 Task: Order to send to back.
Action: Mouse moved to (462, 398)
Screenshot: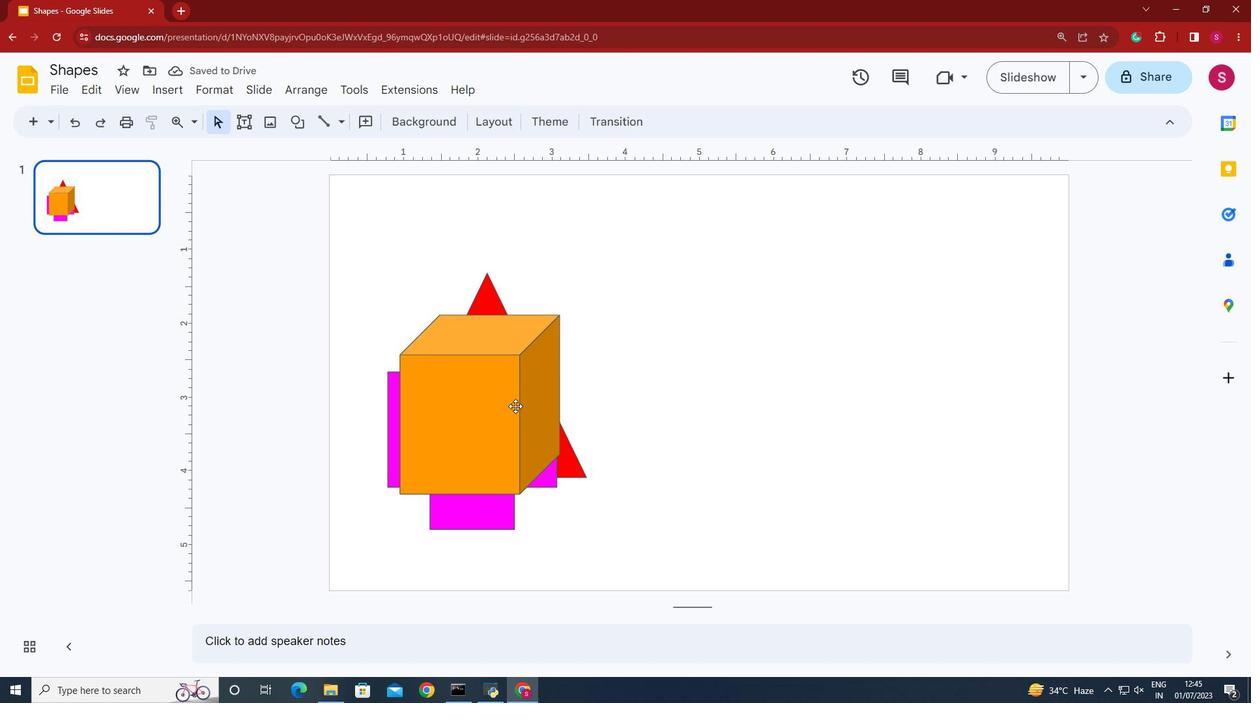 
Action: Mouse pressed left at (462, 398)
Screenshot: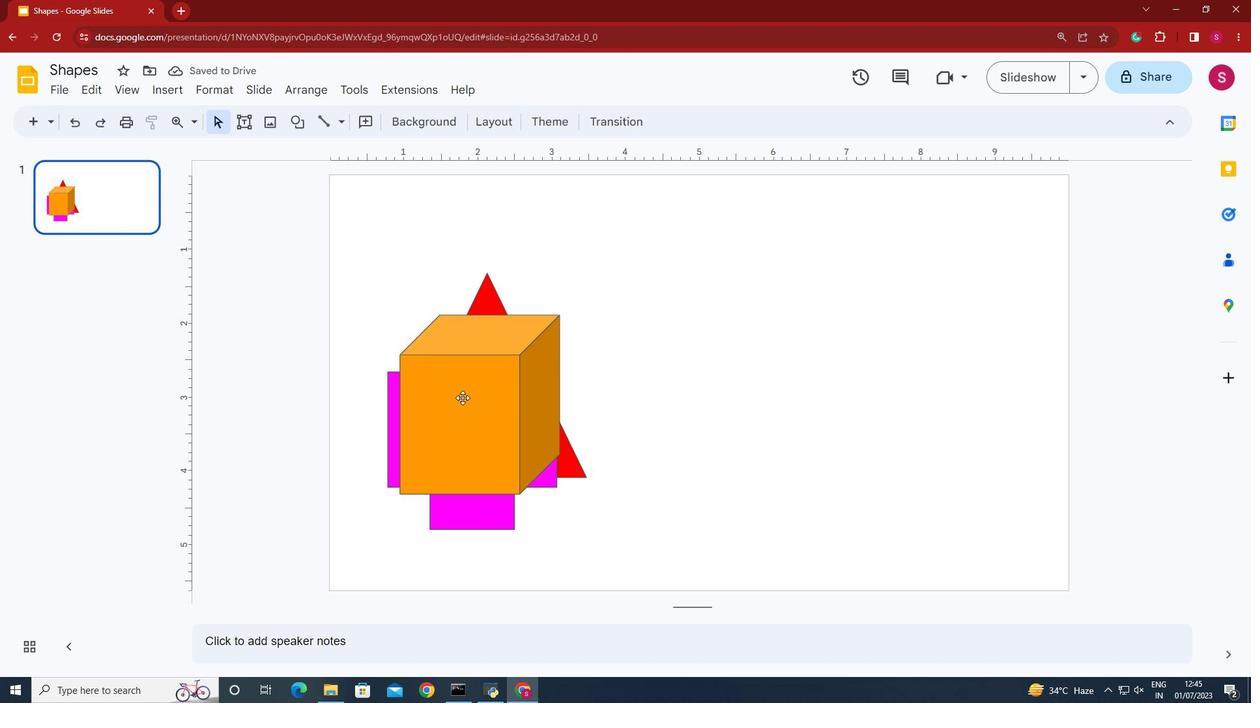 
Action: Mouse moved to (303, 93)
Screenshot: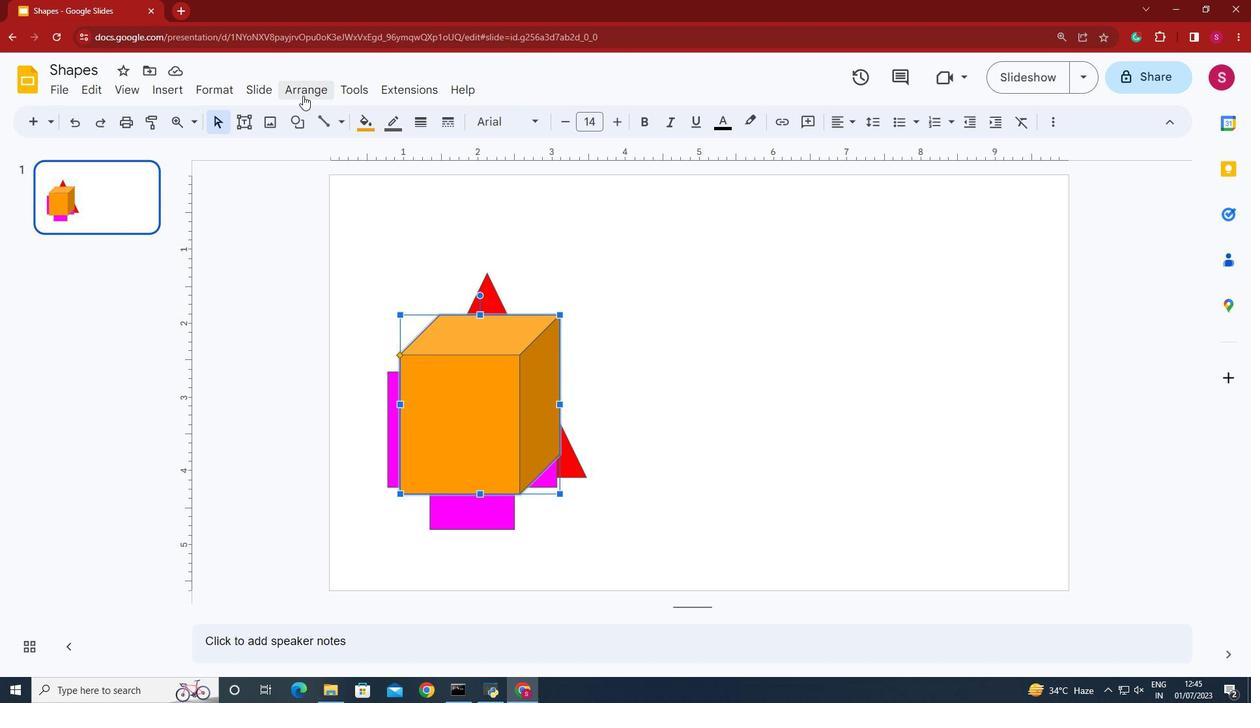 
Action: Mouse pressed left at (303, 93)
Screenshot: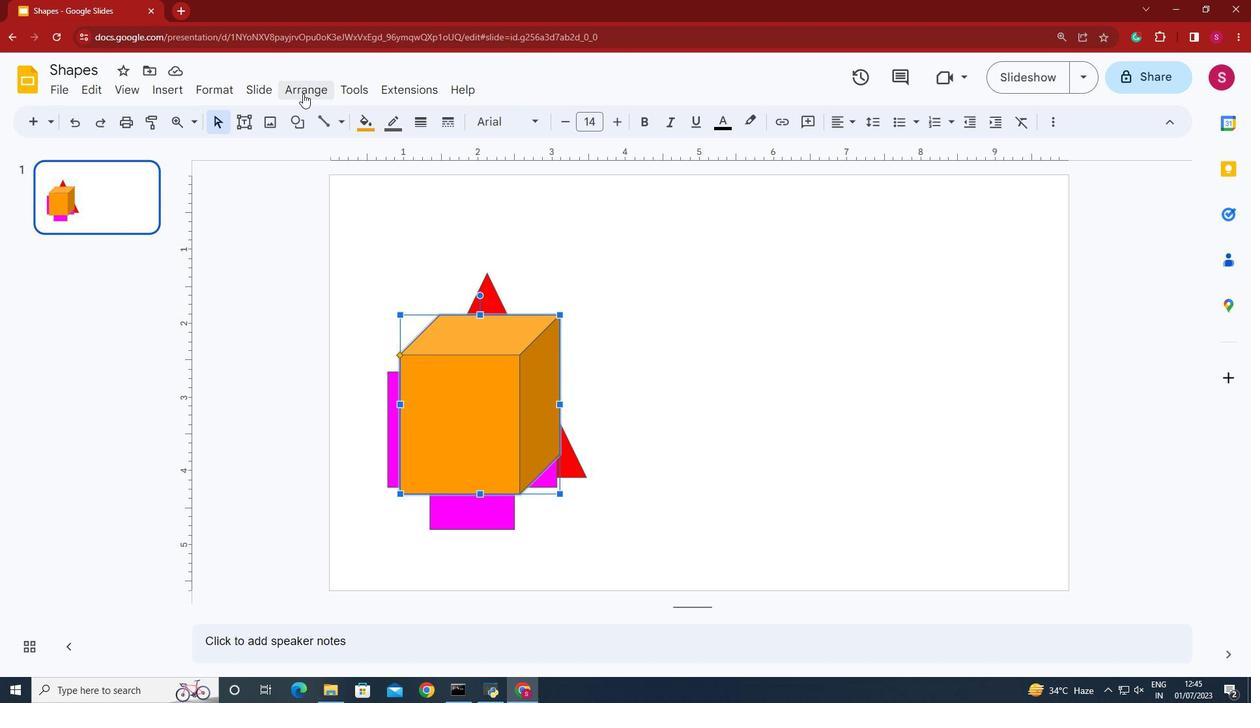 
Action: Mouse moved to (576, 205)
Screenshot: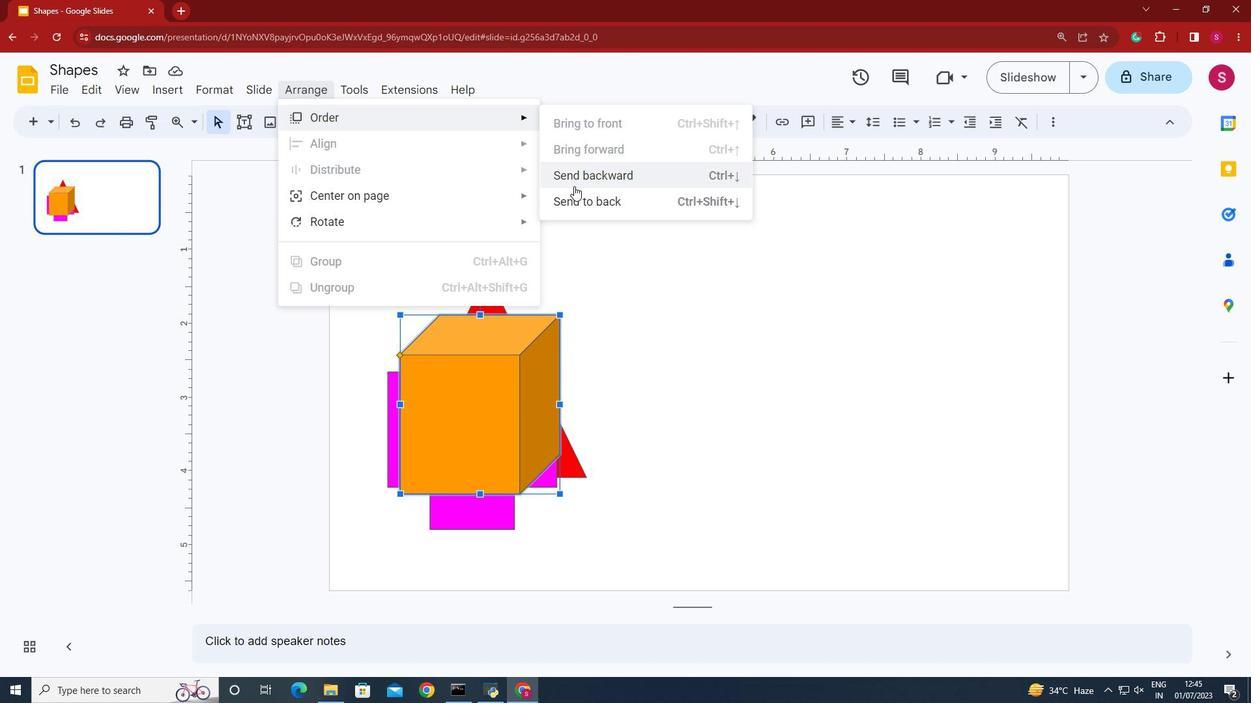 
Action: Mouse pressed left at (576, 205)
Screenshot: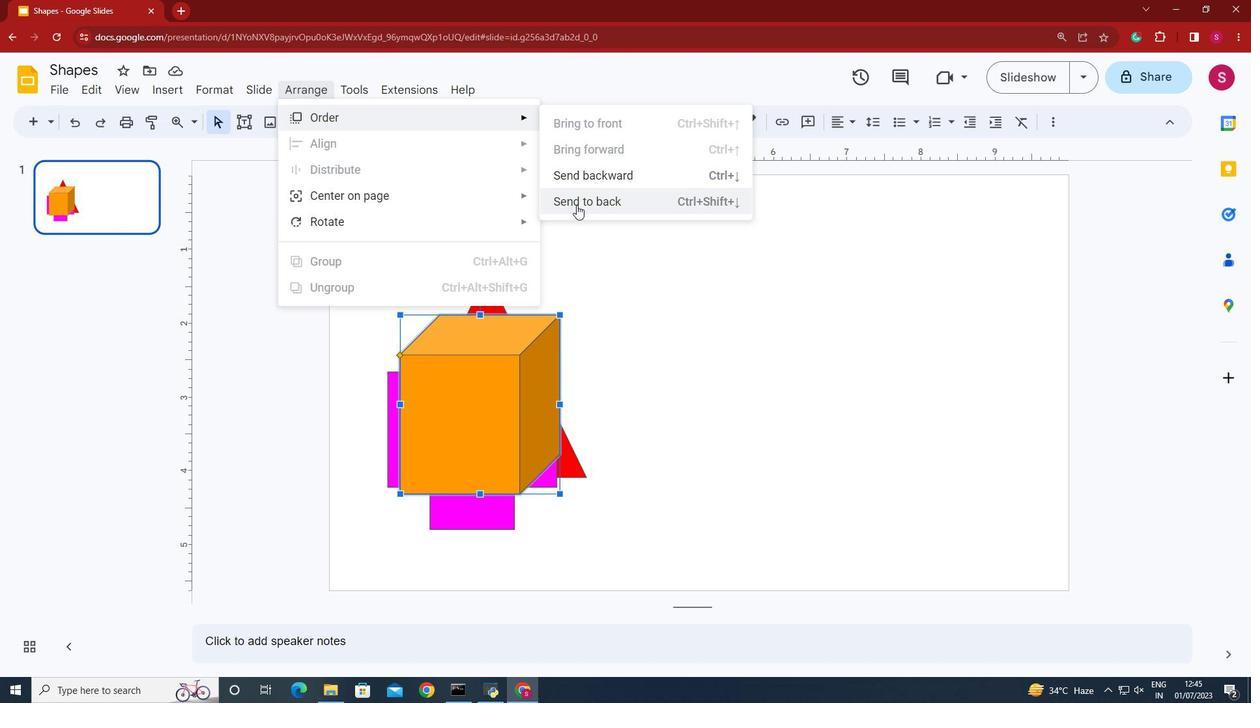 
Action: Mouse moved to (606, 323)
Screenshot: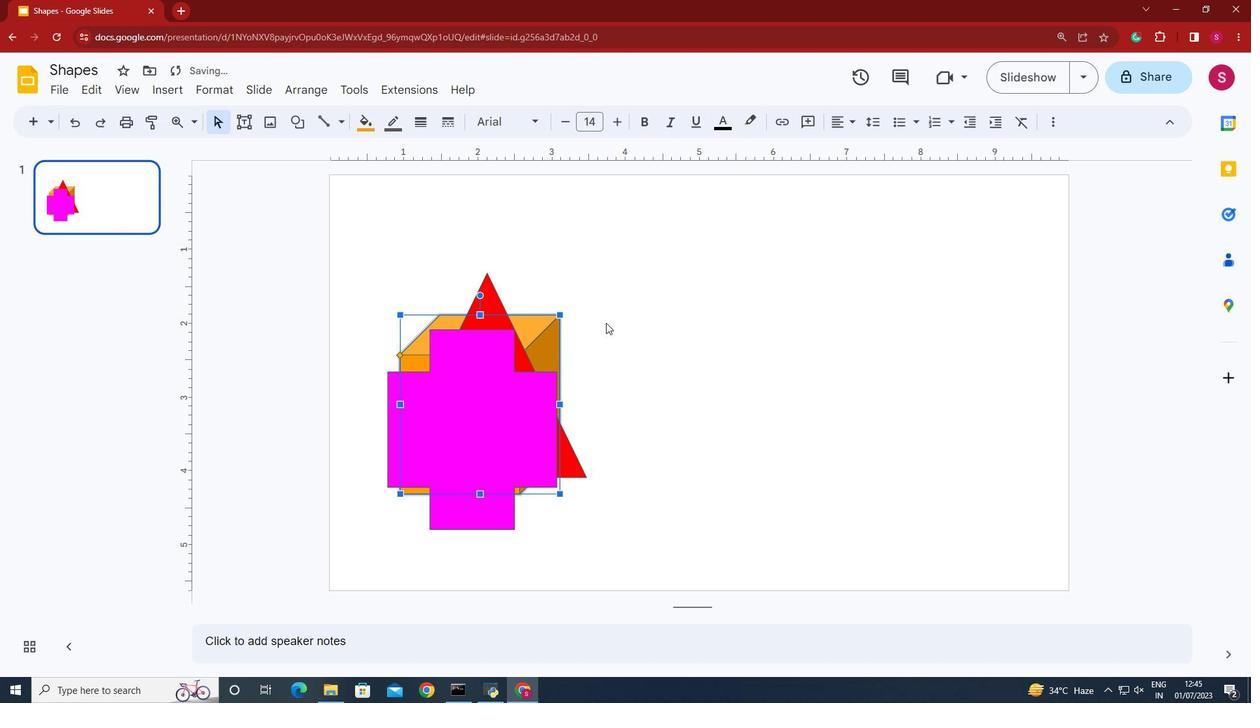 
